 Task: Add Country Life Vitamin B-6 200 Mg to the cart.
Action: Mouse pressed left at (19, 87)
Screenshot: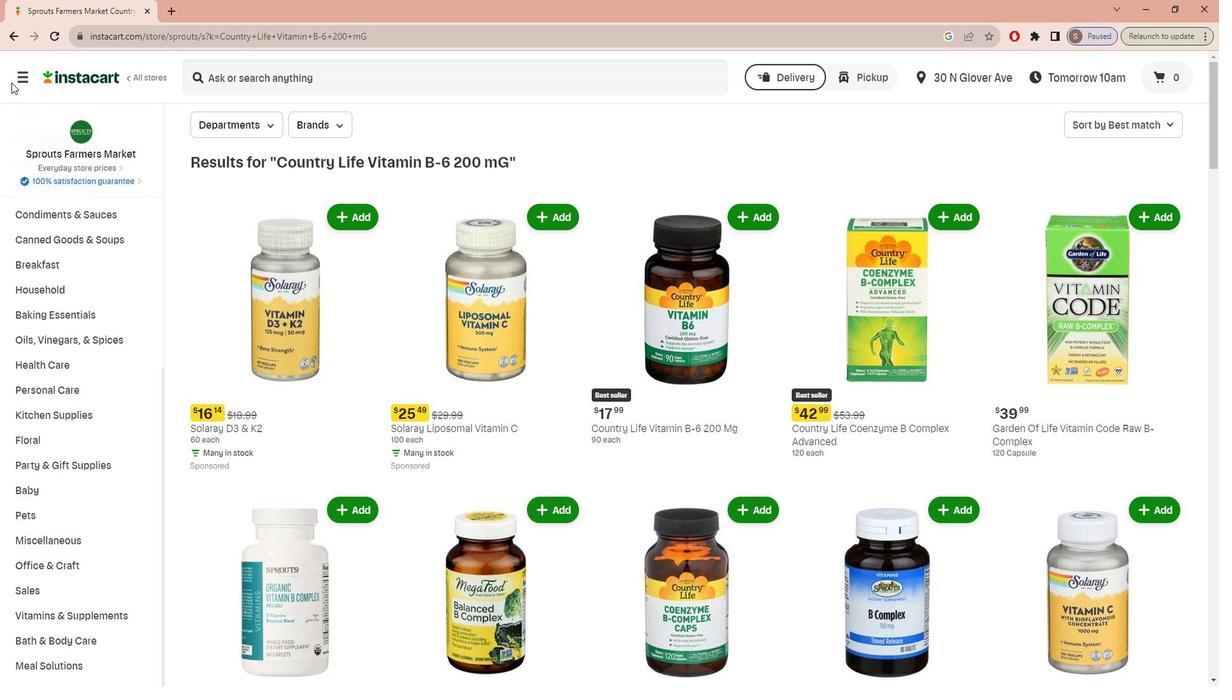 
Action: Mouse moved to (30, 80)
Screenshot: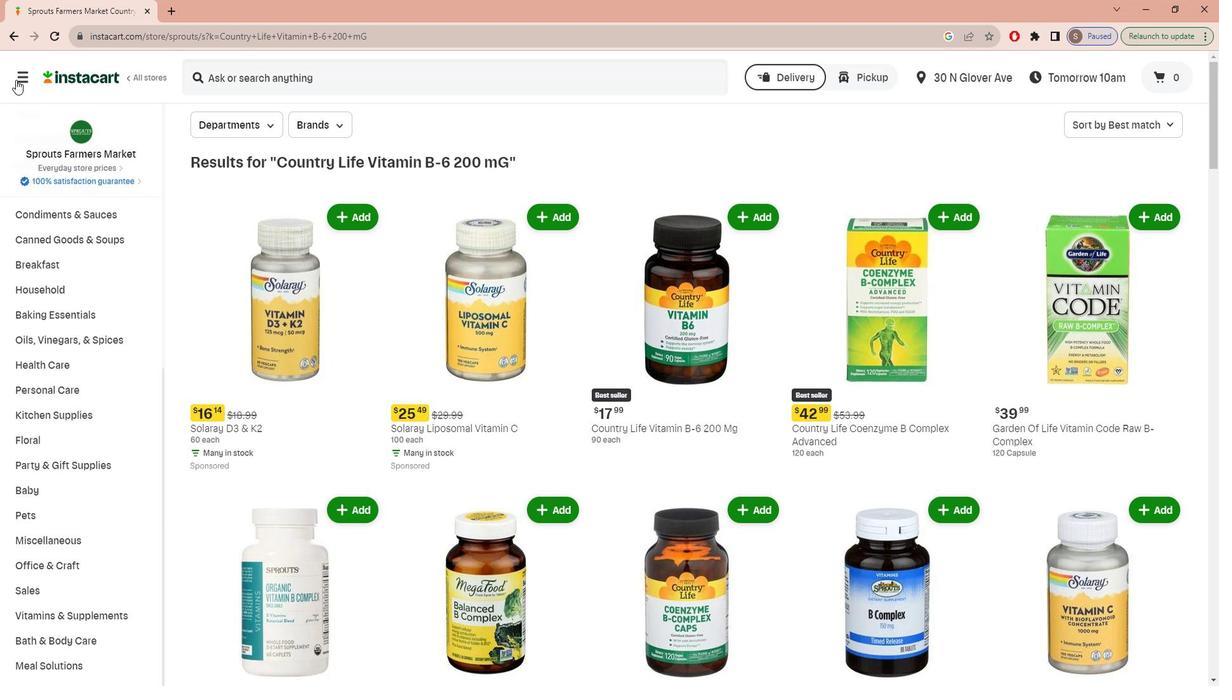 
Action: Mouse pressed left at (30, 80)
Screenshot: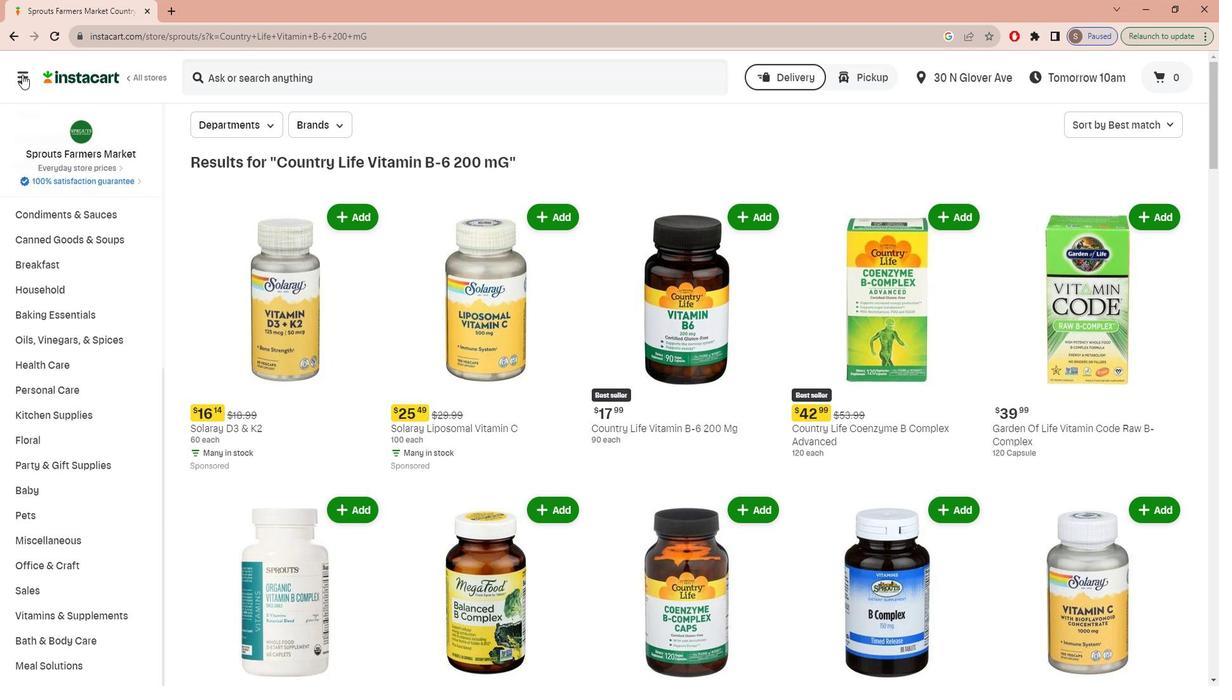
Action: Mouse moved to (29, 174)
Screenshot: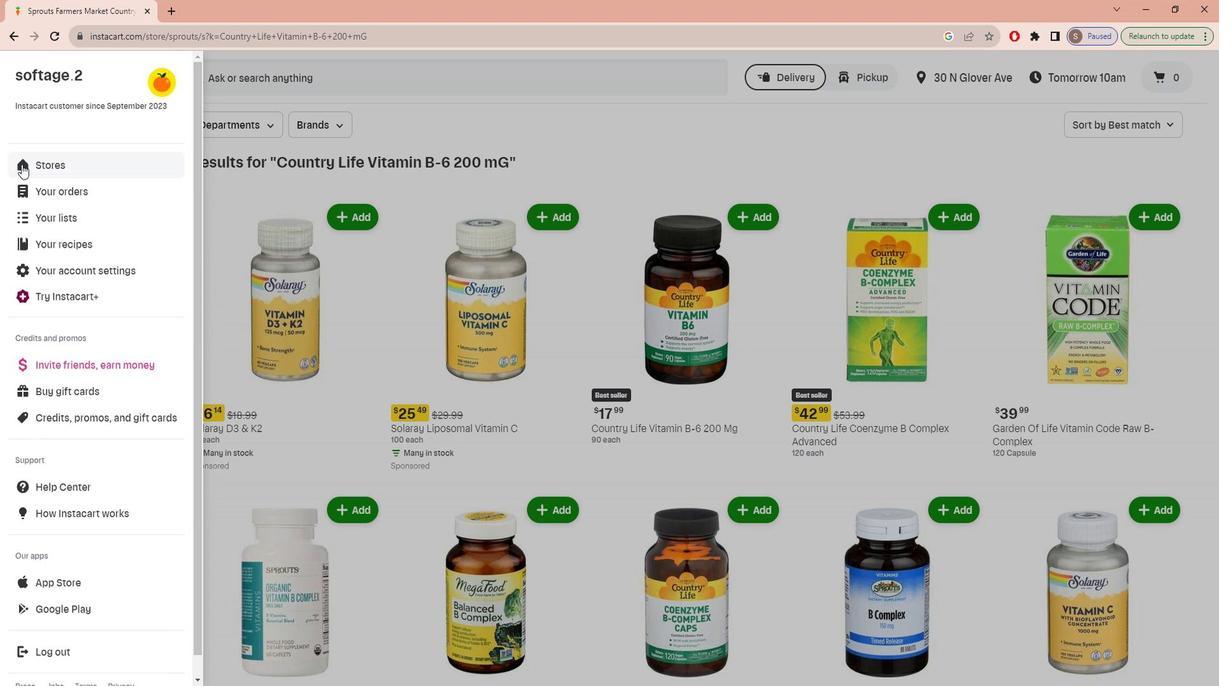 
Action: Mouse pressed left at (29, 174)
Screenshot: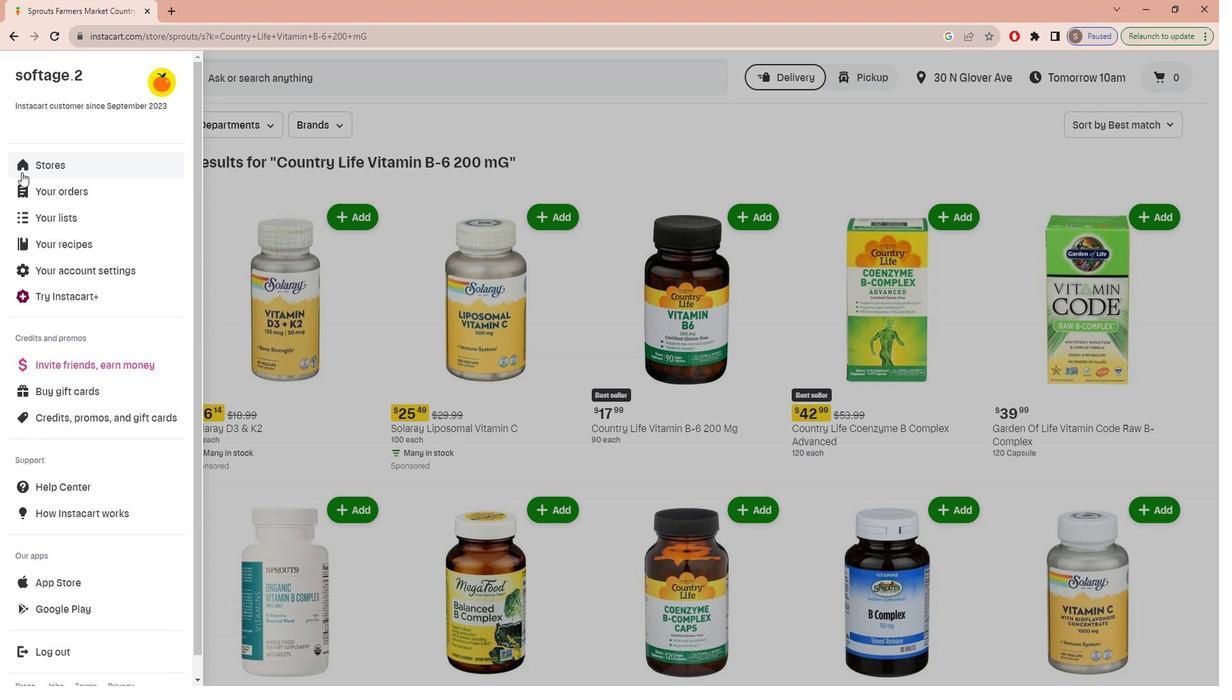 
Action: Mouse moved to (292, 132)
Screenshot: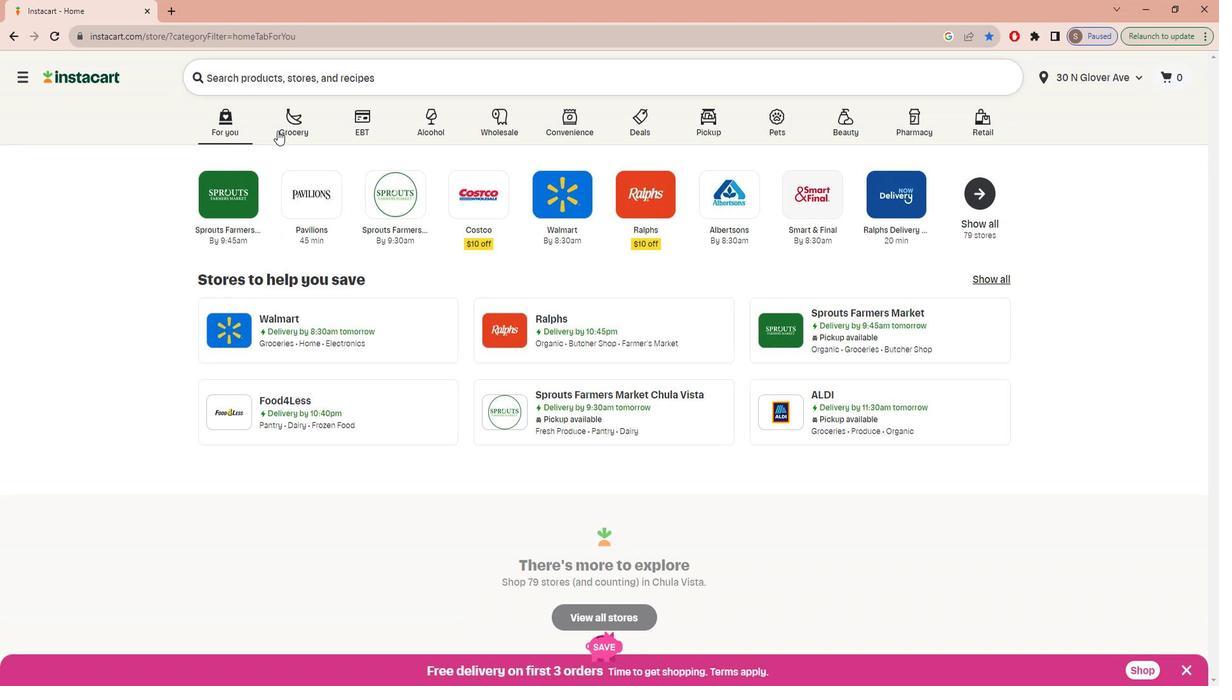 
Action: Mouse pressed left at (292, 132)
Screenshot: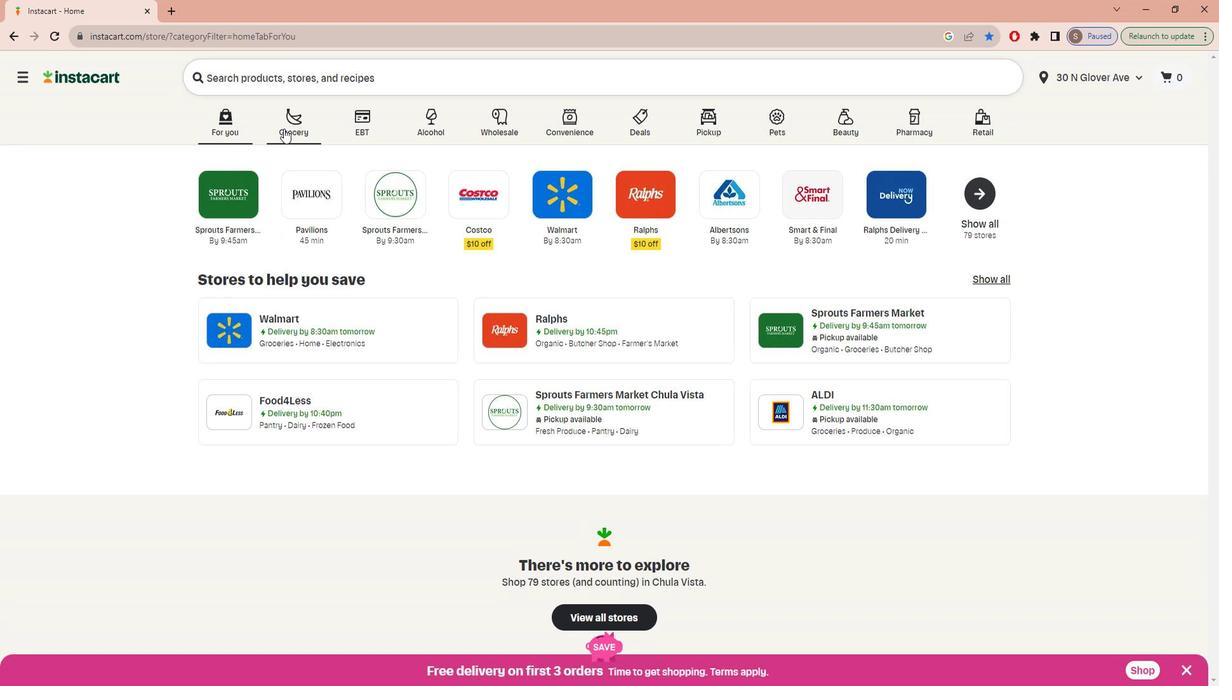 
Action: Mouse moved to (239, 379)
Screenshot: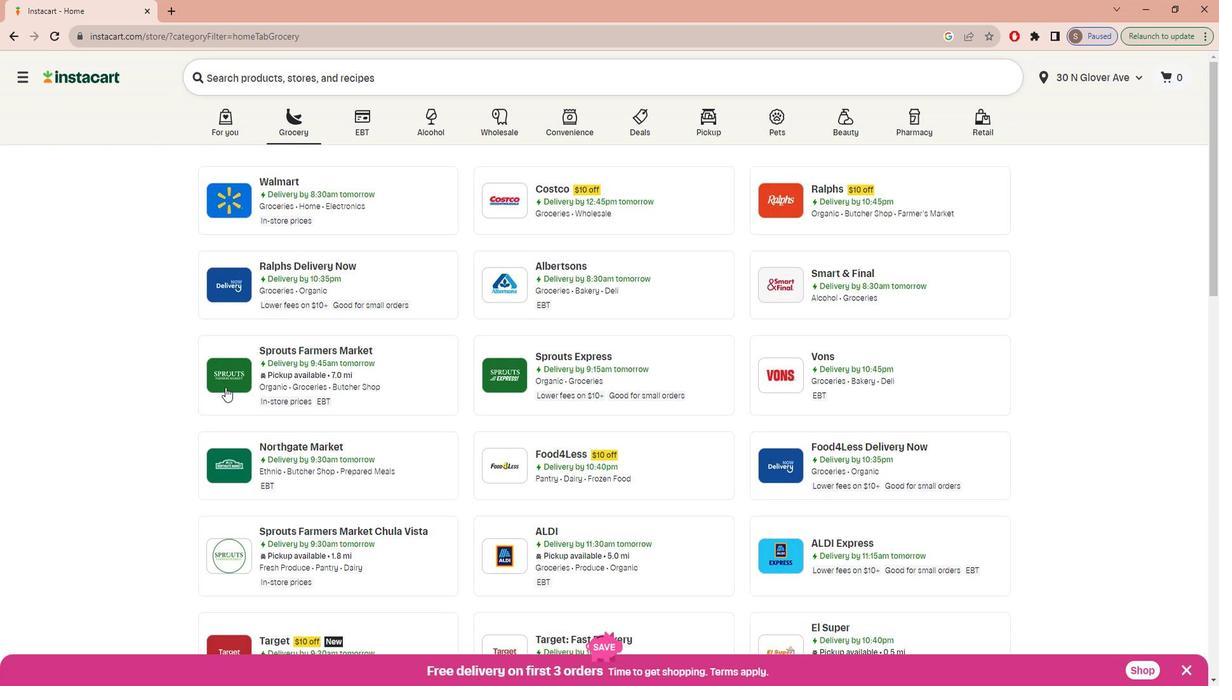 
Action: Mouse pressed left at (239, 379)
Screenshot: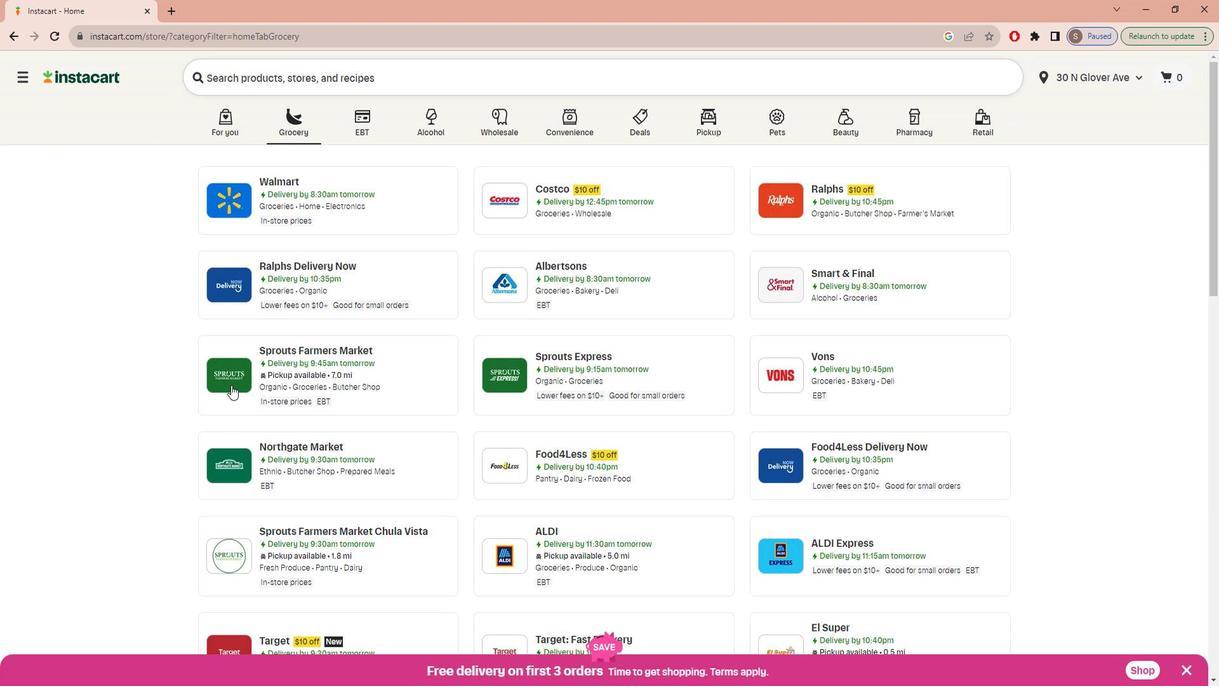
Action: Mouse moved to (108, 490)
Screenshot: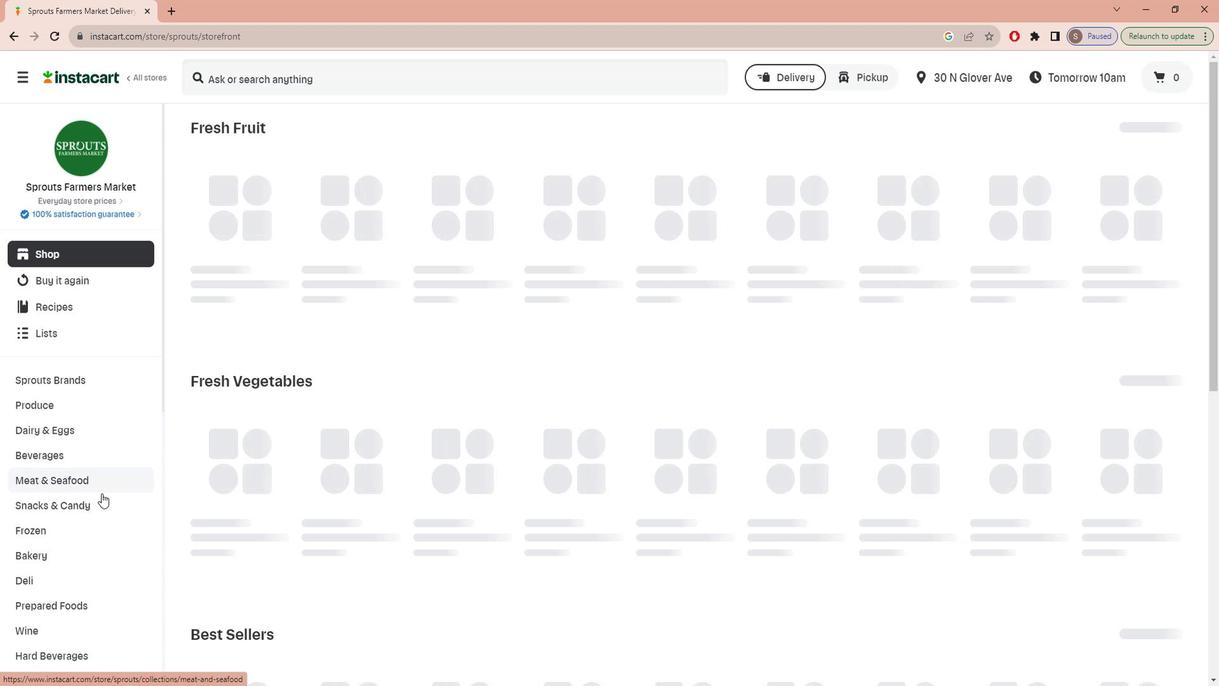 
Action: Mouse scrolled (108, 489) with delta (0, 0)
Screenshot: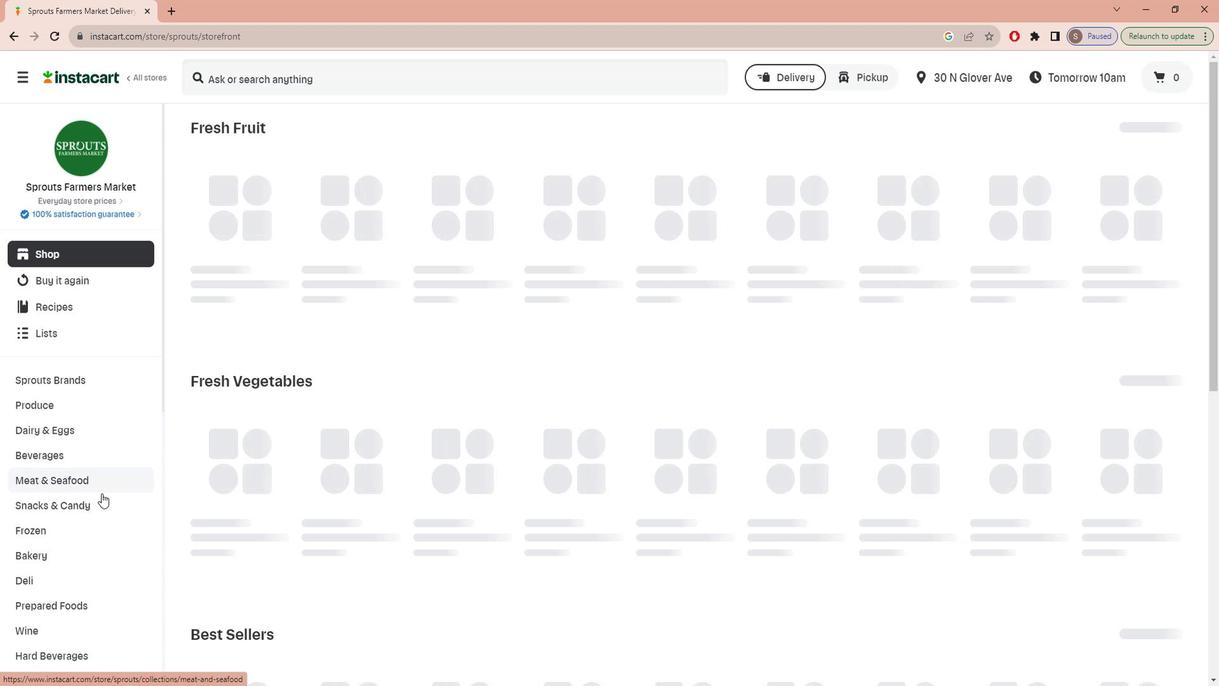 
Action: Mouse moved to (104, 496)
Screenshot: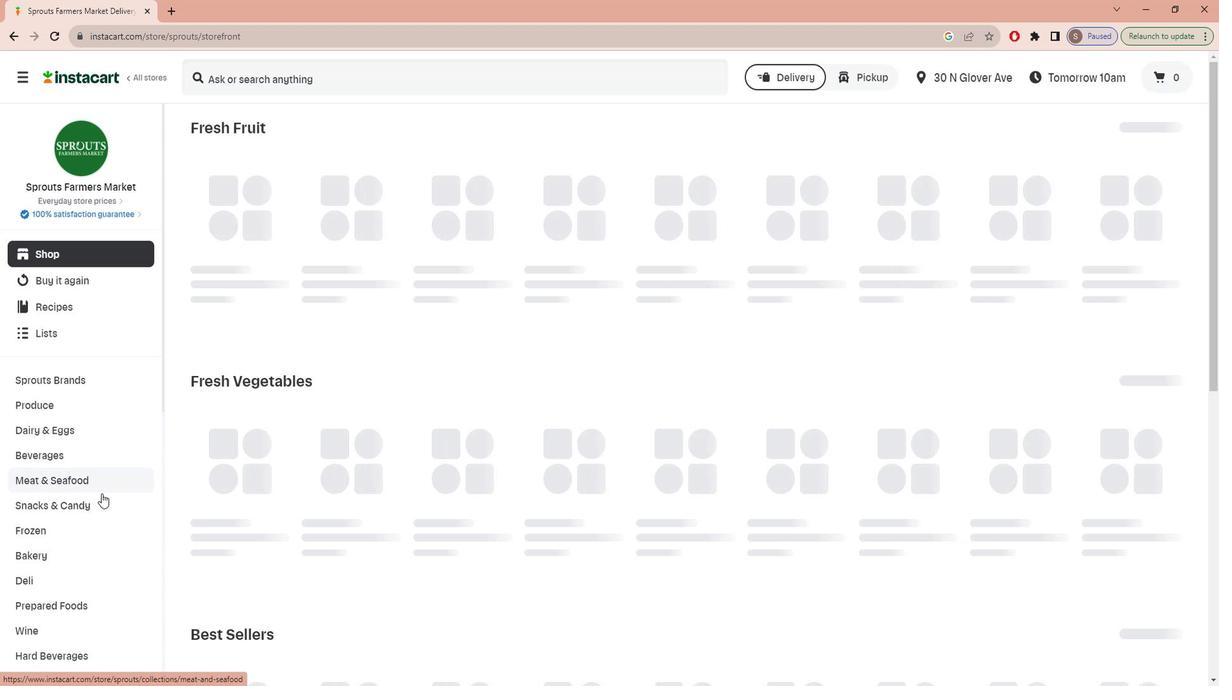 
Action: Mouse scrolled (104, 496) with delta (0, 0)
Screenshot: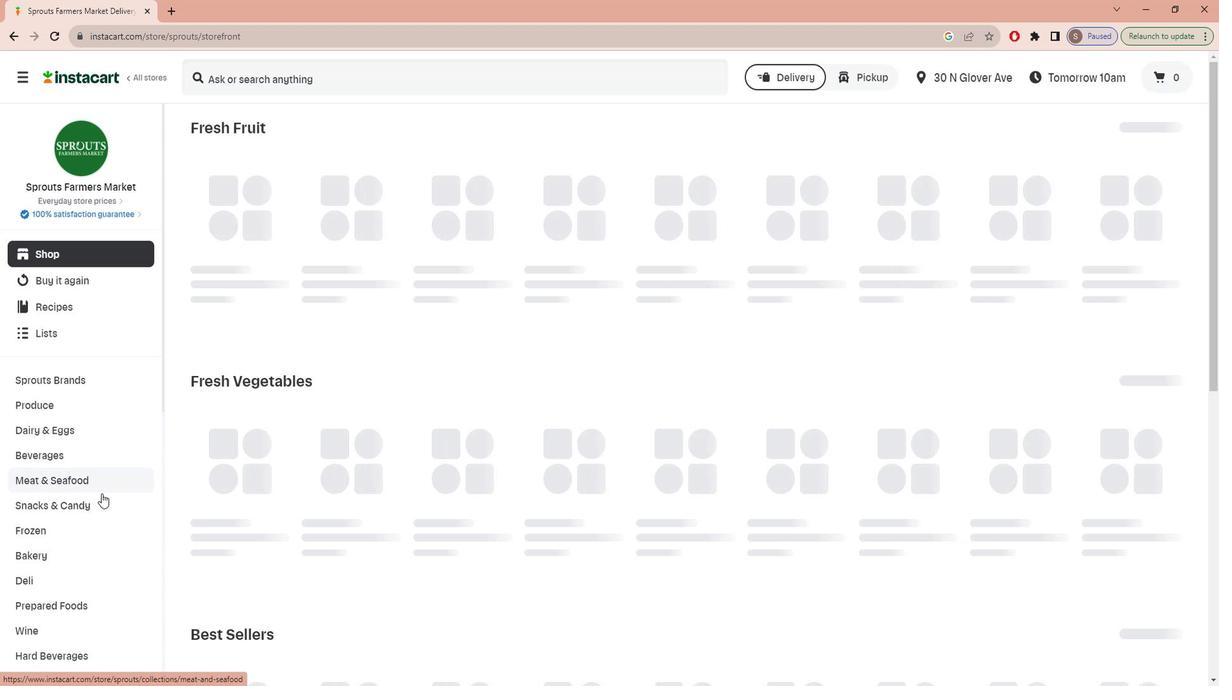 
Action: Mouse moved to (104, 496)
Screenshot: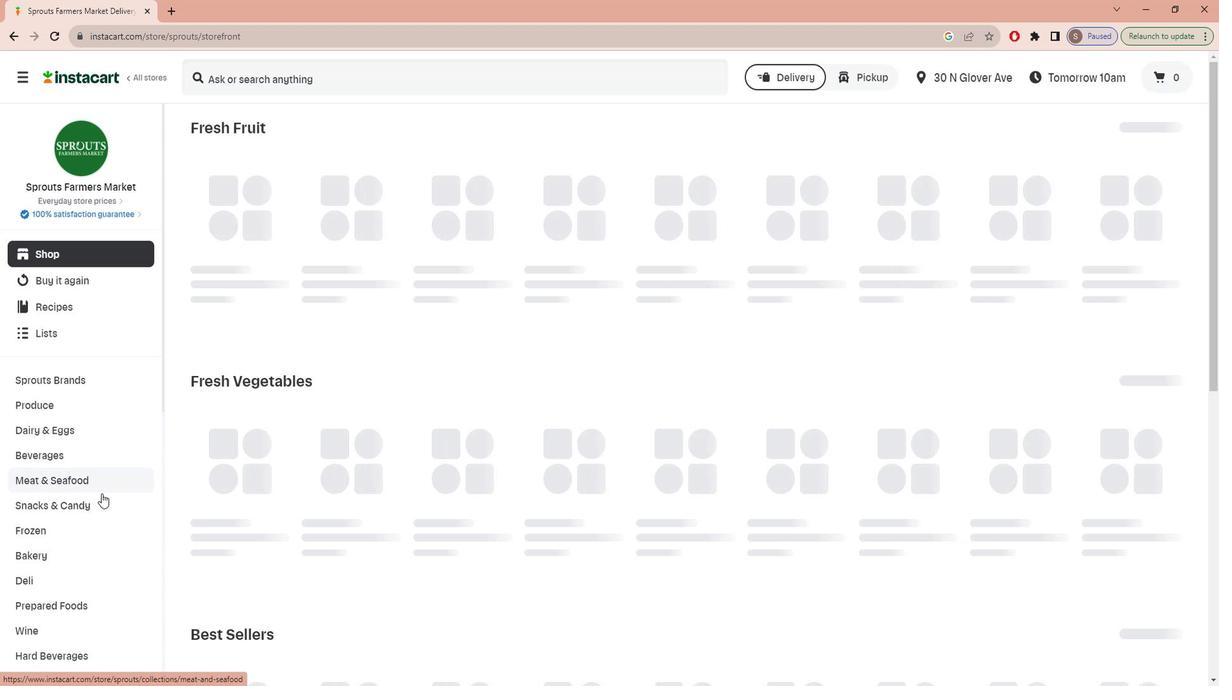 
Action: Mouse scrolled (104, 496) with delta (0, 0)
Screenshot: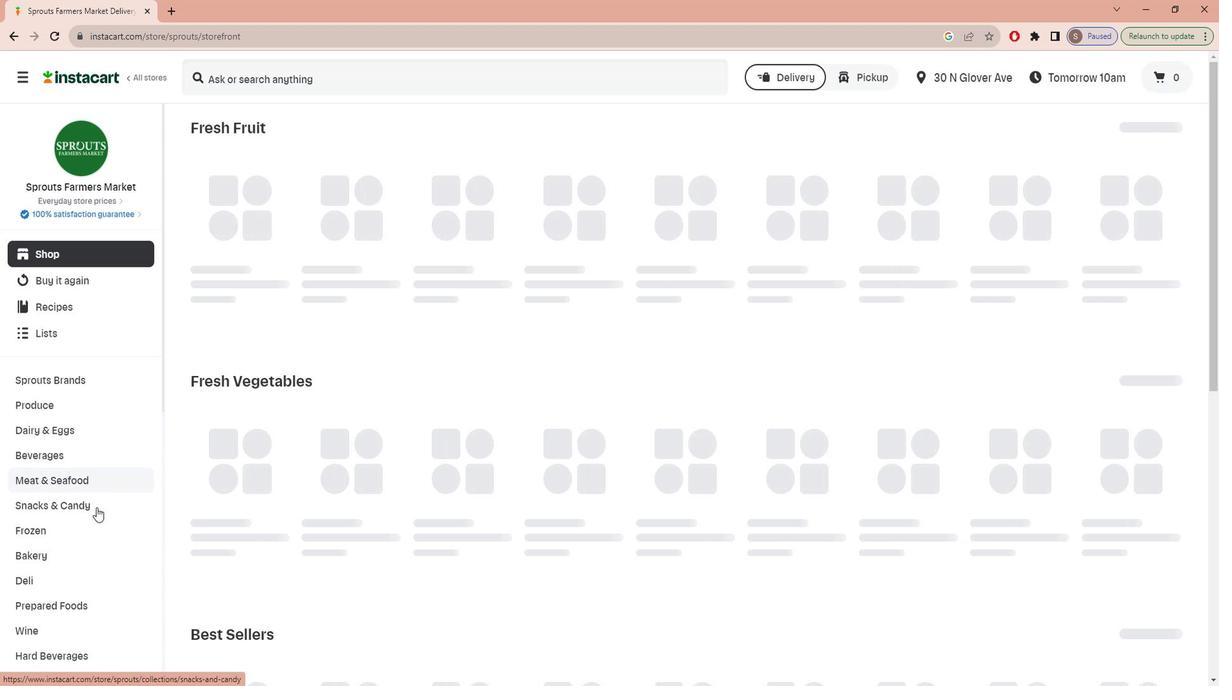 
Action: Mouse scrolled (104, 496) with delta (0, 0)
Screenshot: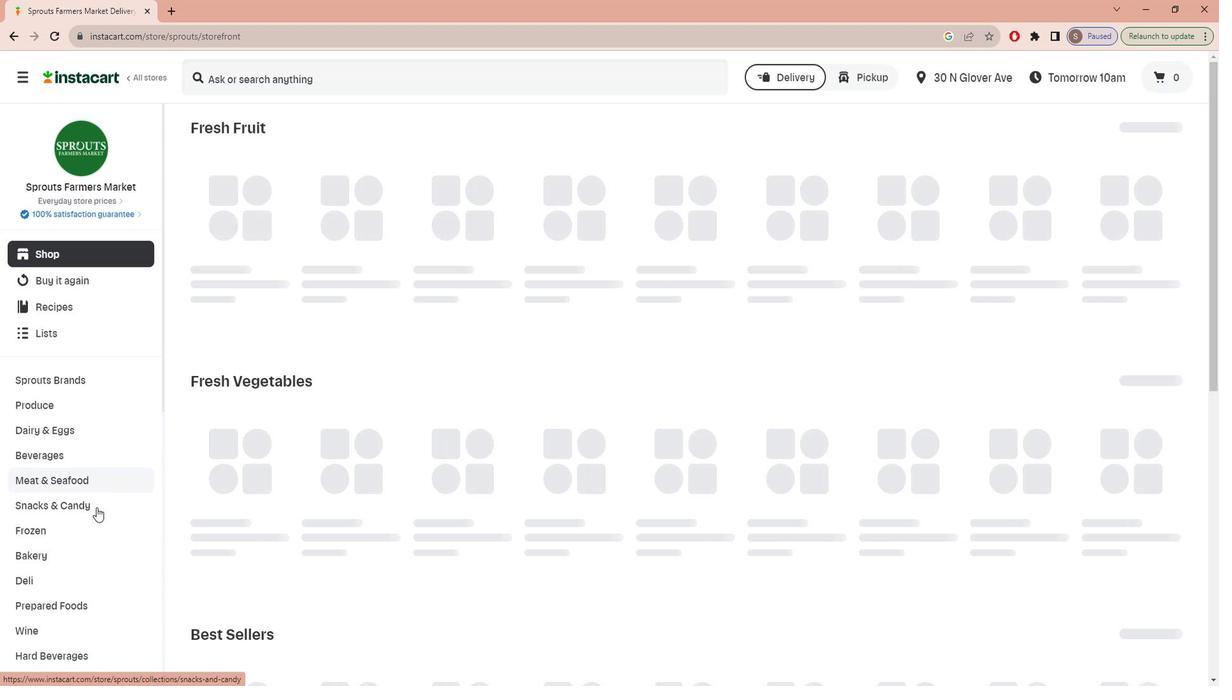 
Action: Mouse scrolled (104, 496) with delta (0, 0)
Screenshot: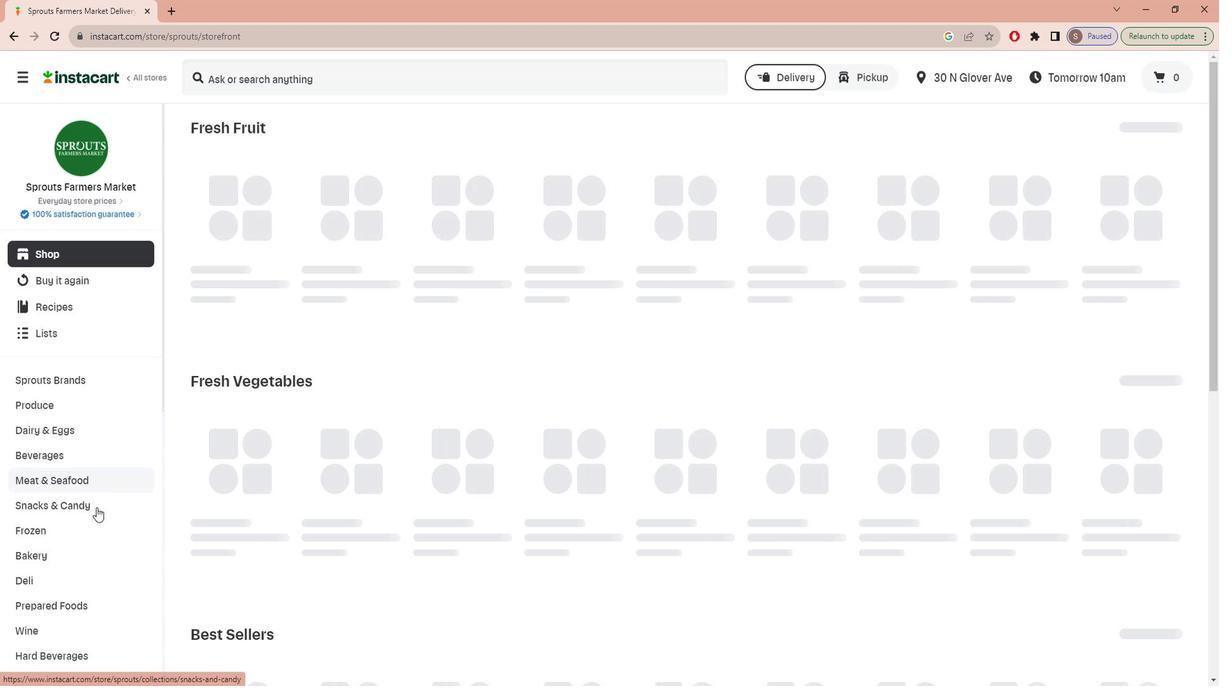
Action: Mouse moved to (104, 497)
Screenshot: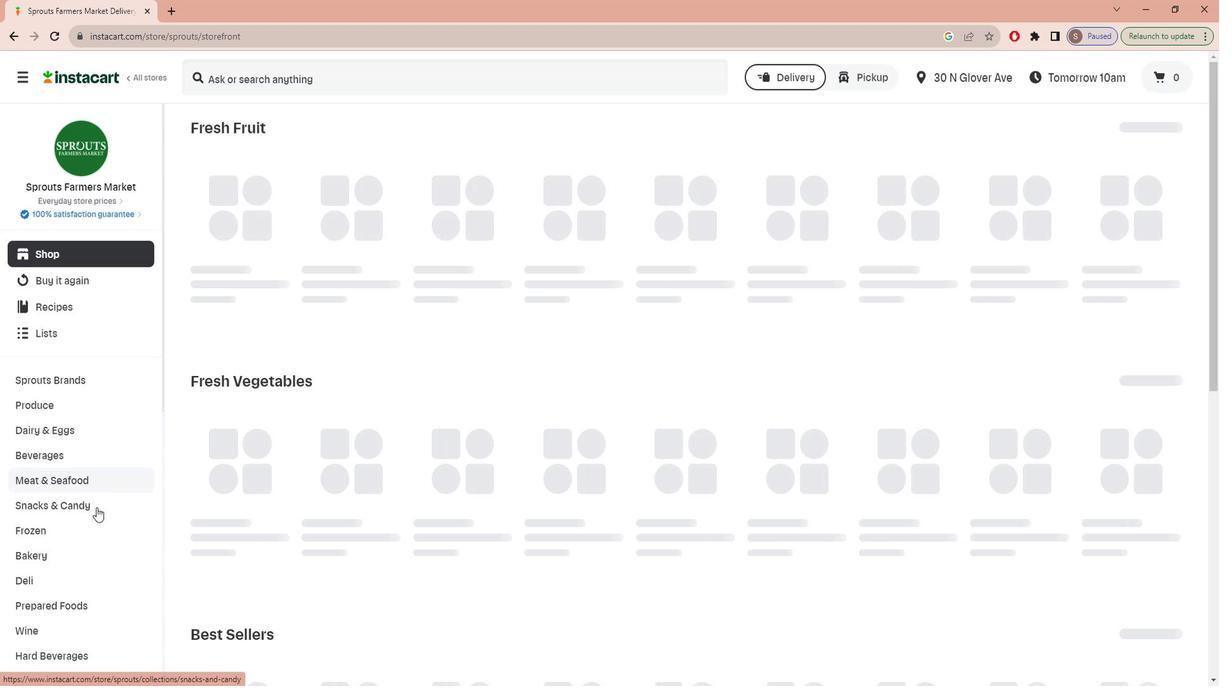 
Action: Mouse scrolled (104, 496) with delta (0, 0)
Screenshot: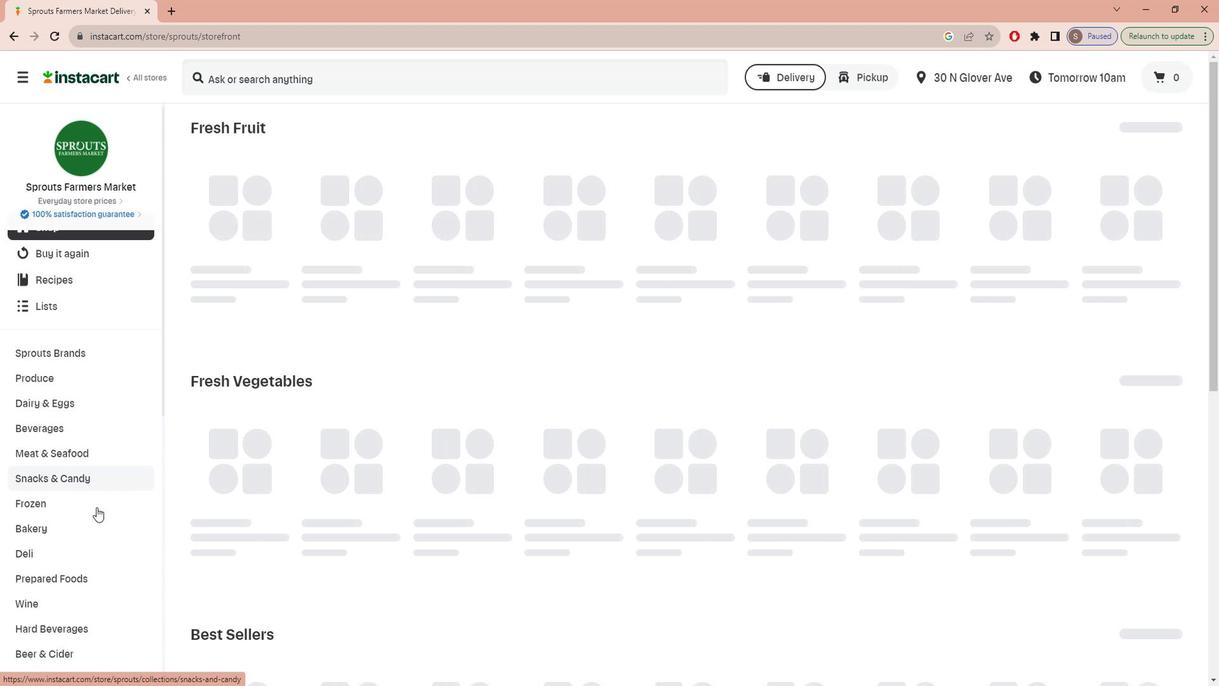 
Action: Mouse scrolled (104, 496) with delta (0, 0)
Screenshot: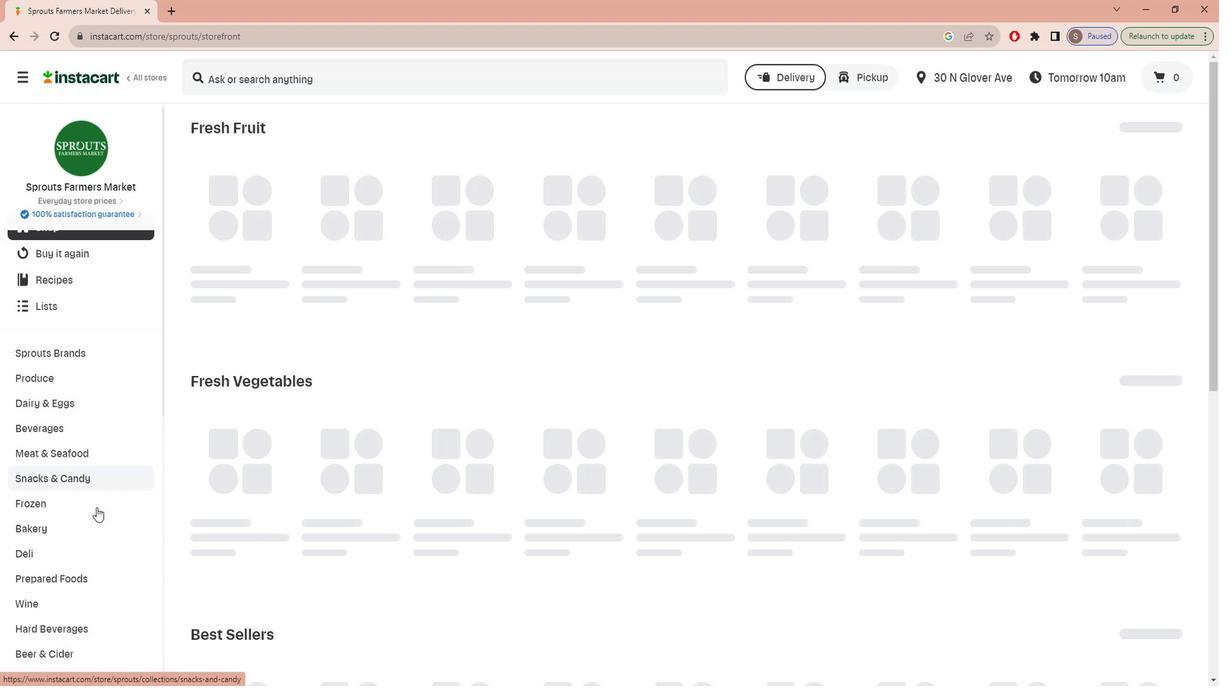 
Action: Mouse scrolled (104, 496) with delta (0, 0)
Screenshot: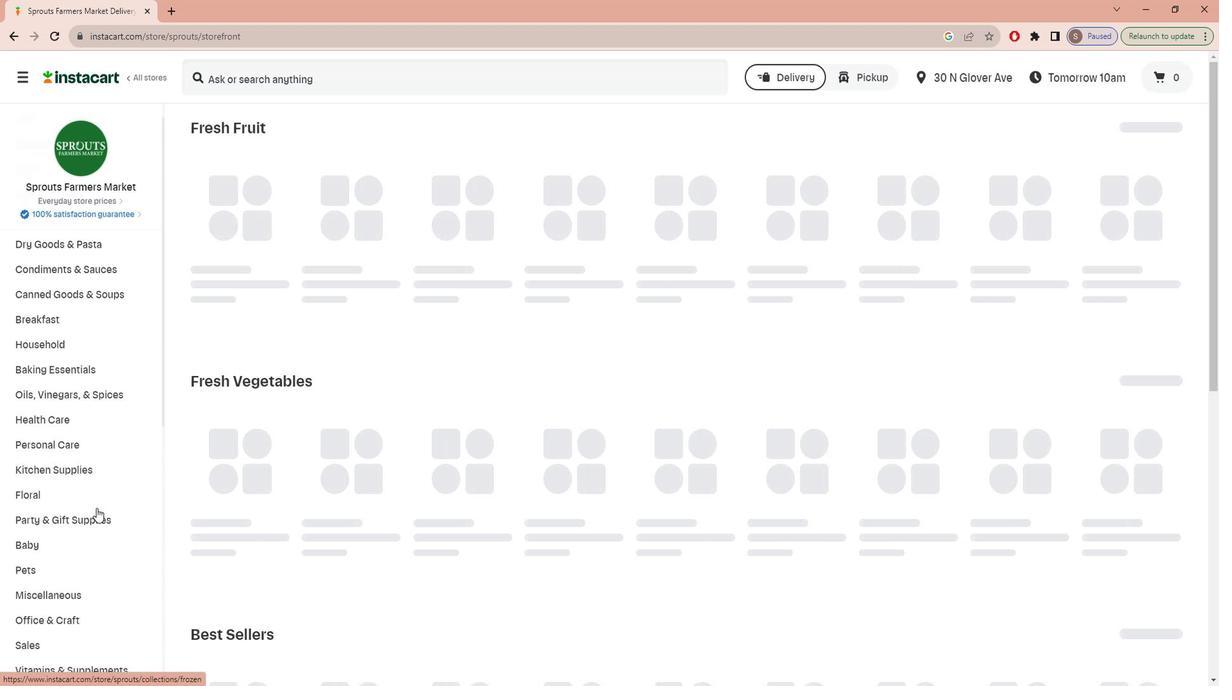 
Action: Mouse moved to (104, 497)
Screenshot: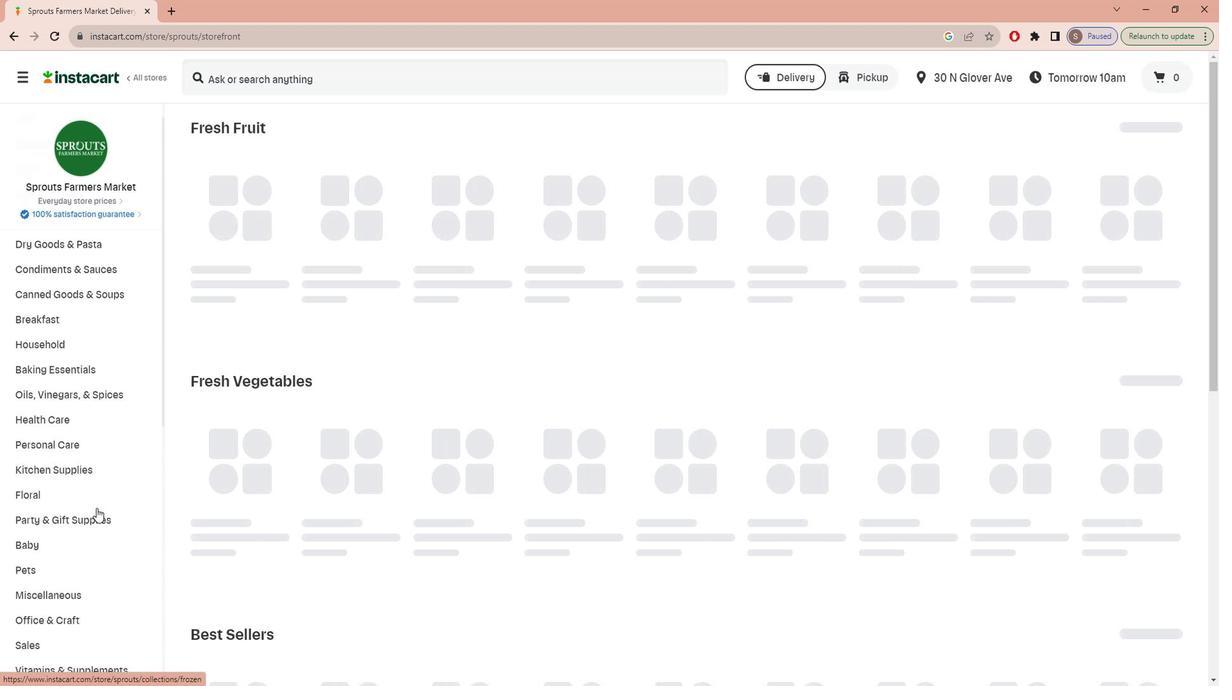 
Action: Mouse scrolled (104, 496) with delta (0, 0)
Screenshot: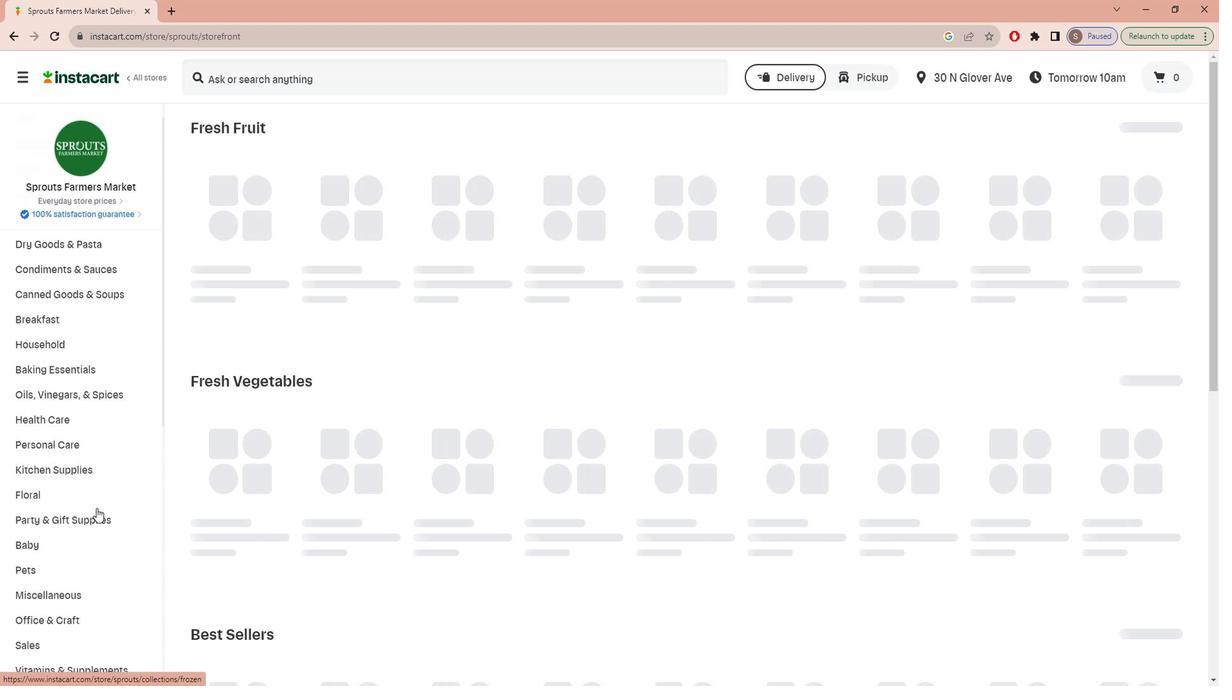 
Action: Mouse scrolled (104, 496) with delta (0, 0)
Screenshot: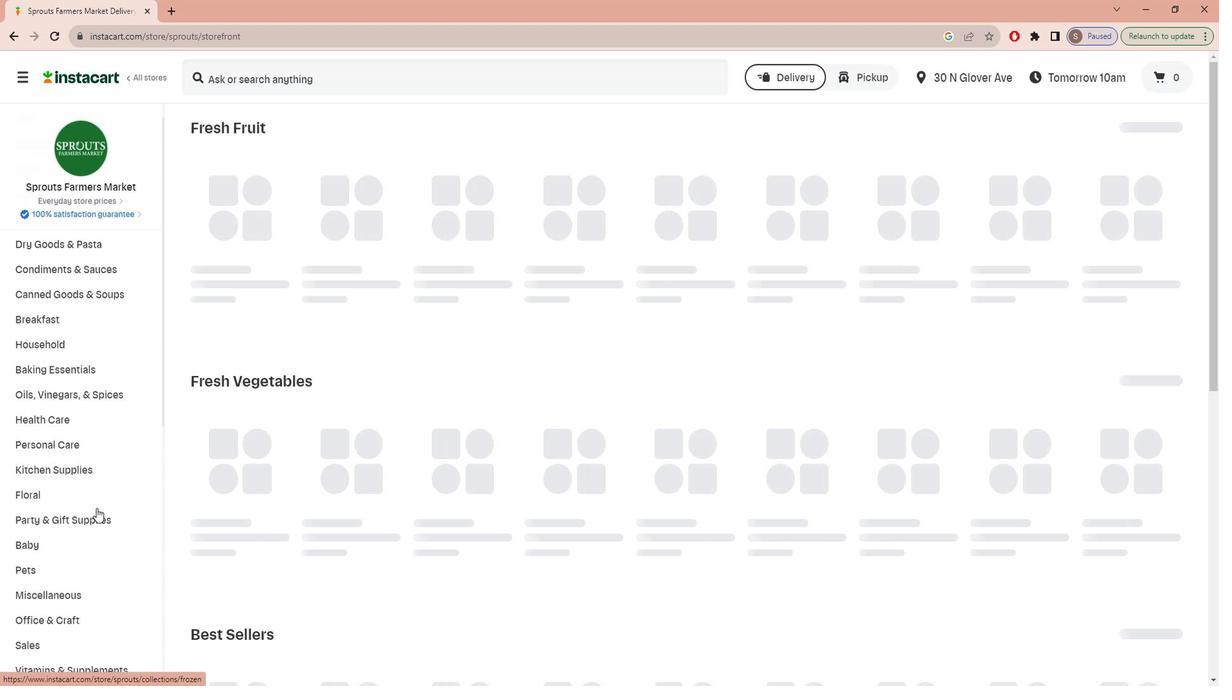 
Action: Mouse scrolled (104, 496) with delta (0, 0)
Screenshot: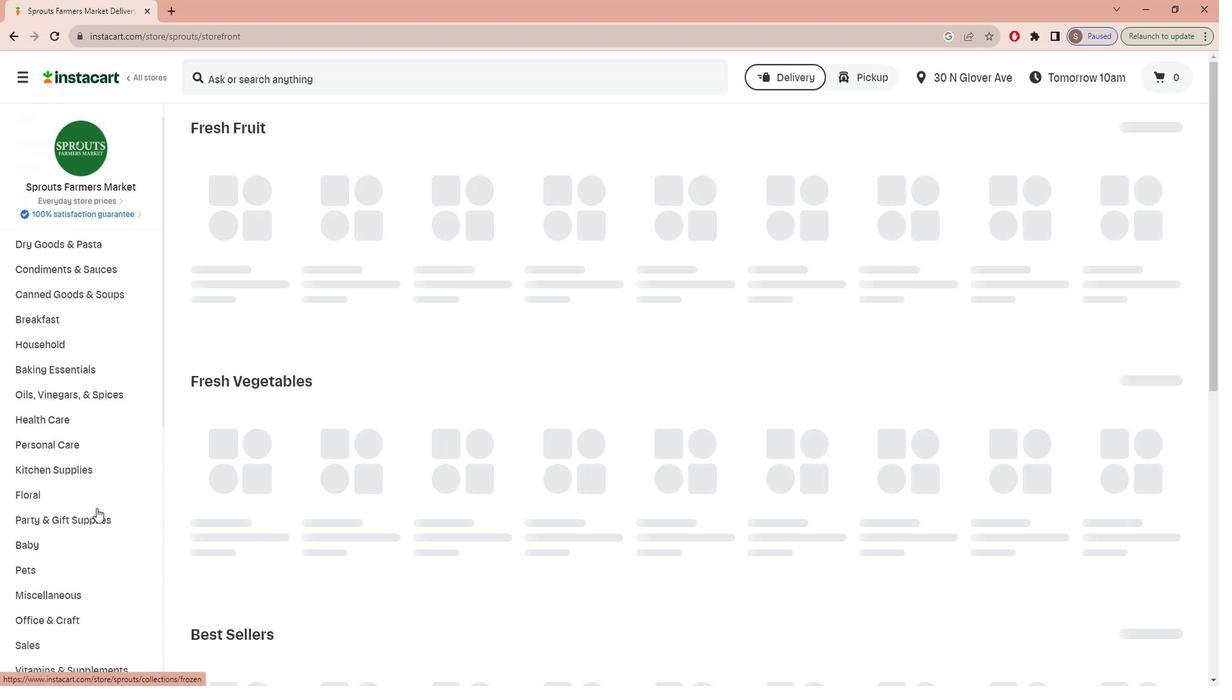 
Action: Mouse scrolled (104, 496) with delta (0, 0)
Screenshot: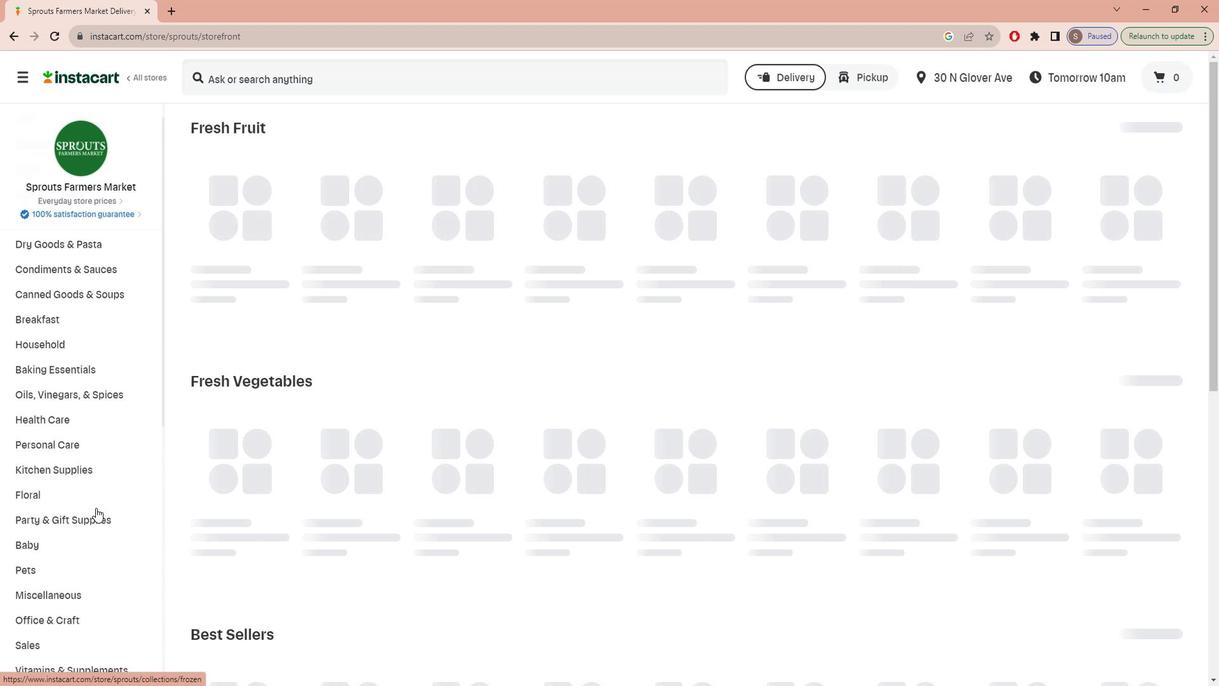 
Action: Mouse moved to (74, 601)
Screenshot: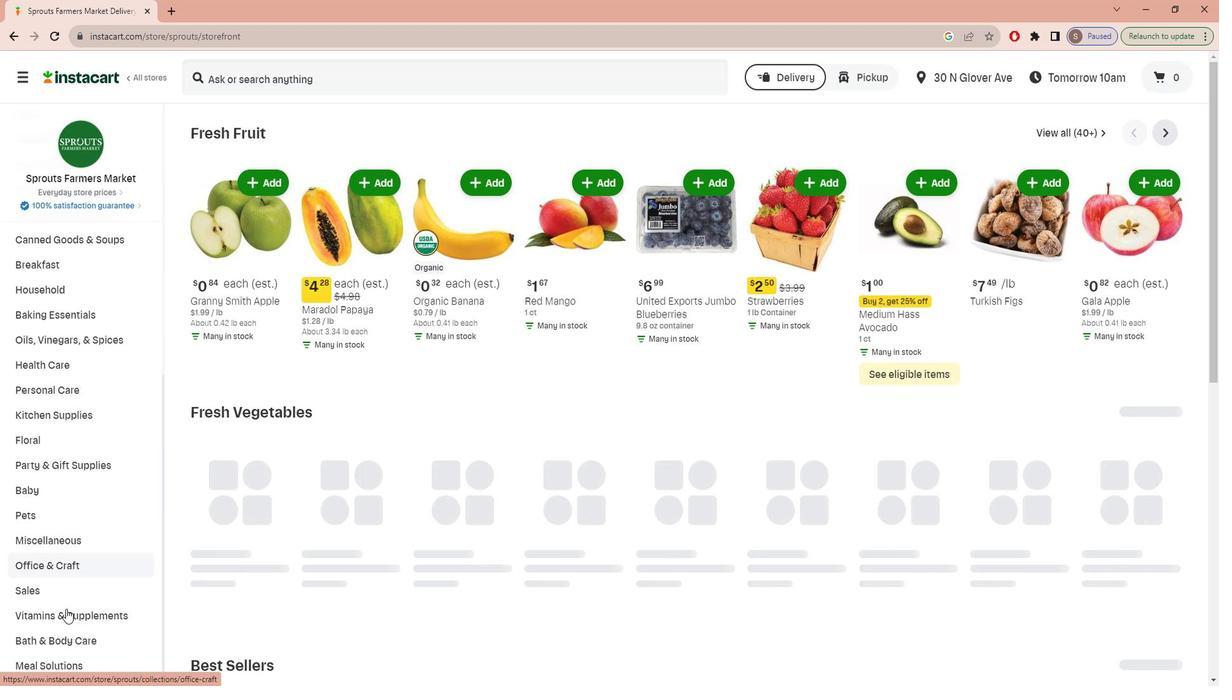 
Action: Mouse pressed left at (74, 601)
Screenshot: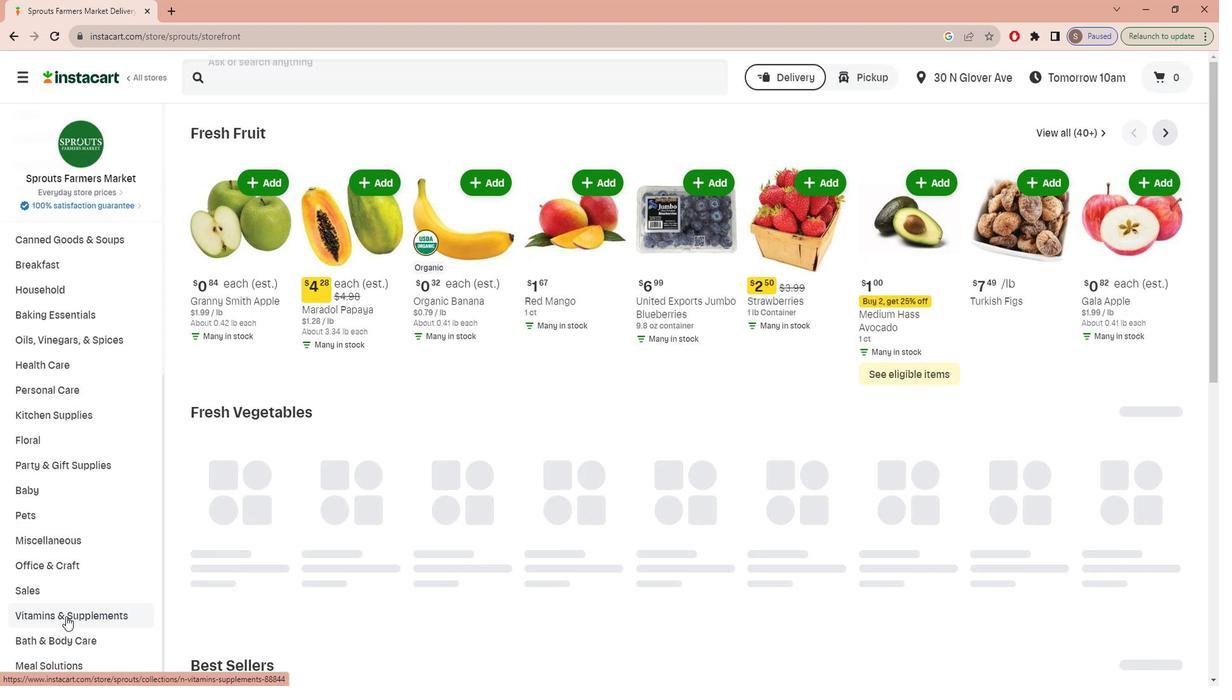 
Action: Mouse moved to (1189, 160)
Screenshot: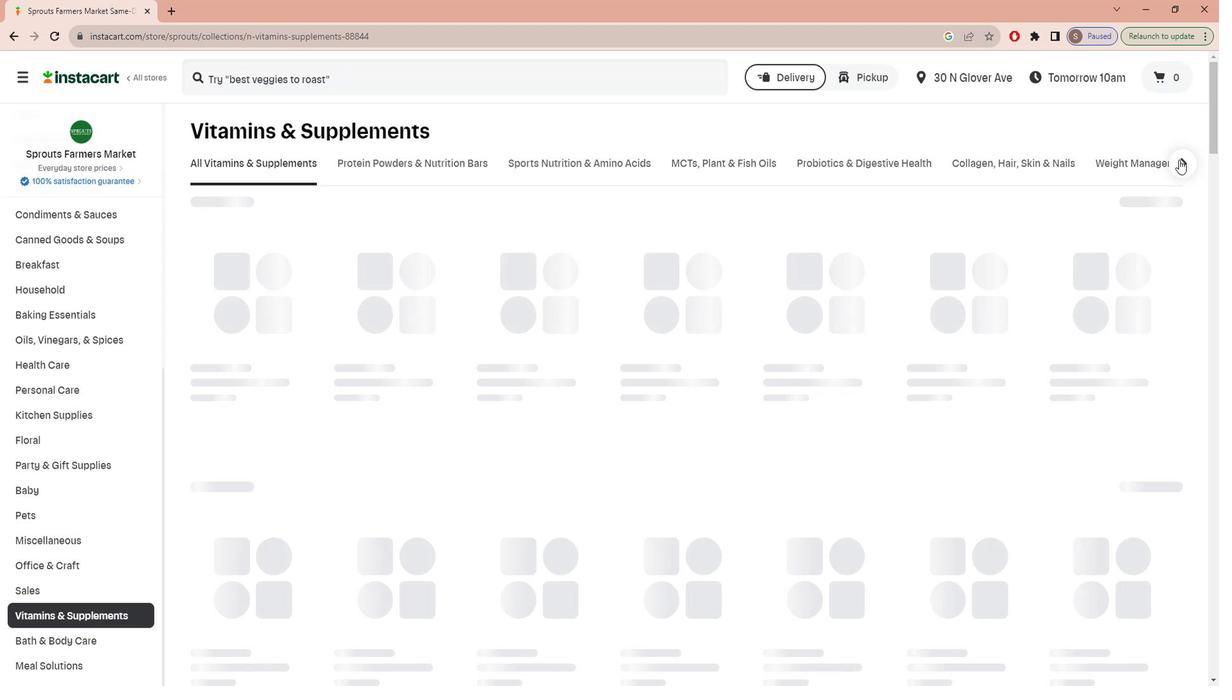 
Action: Mouse pressed left at (1189, 160)
Screenshot: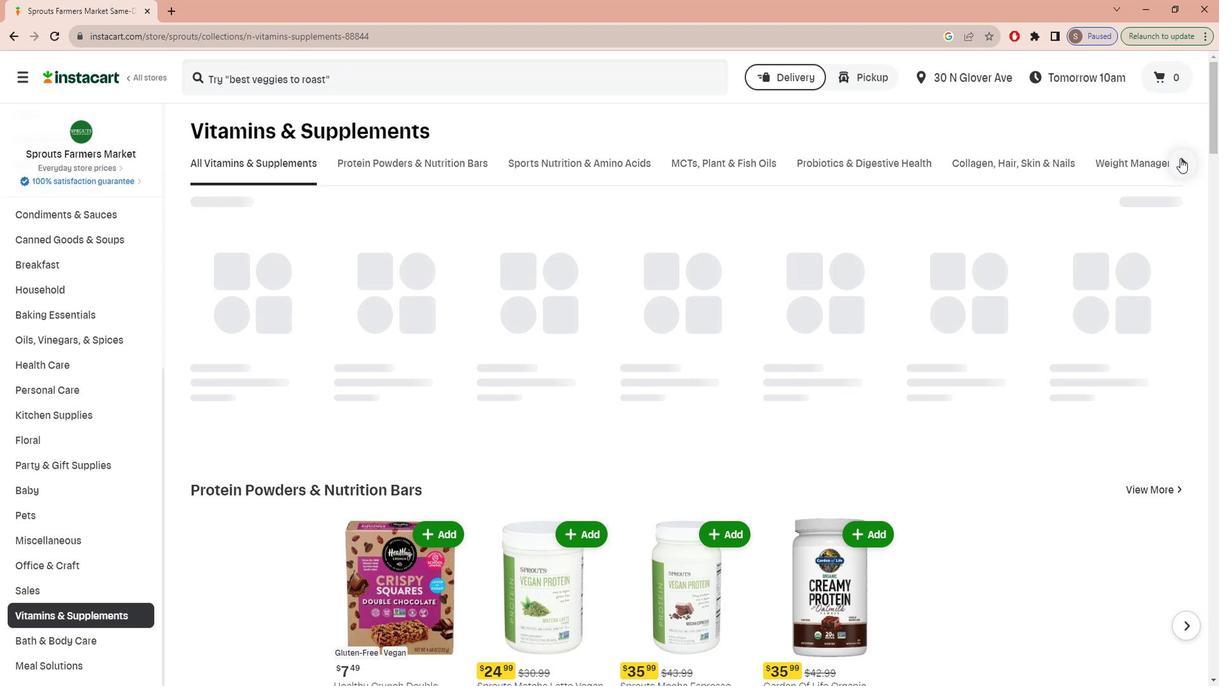 
Action: Mouse moved to (867, 163)
Screenshot: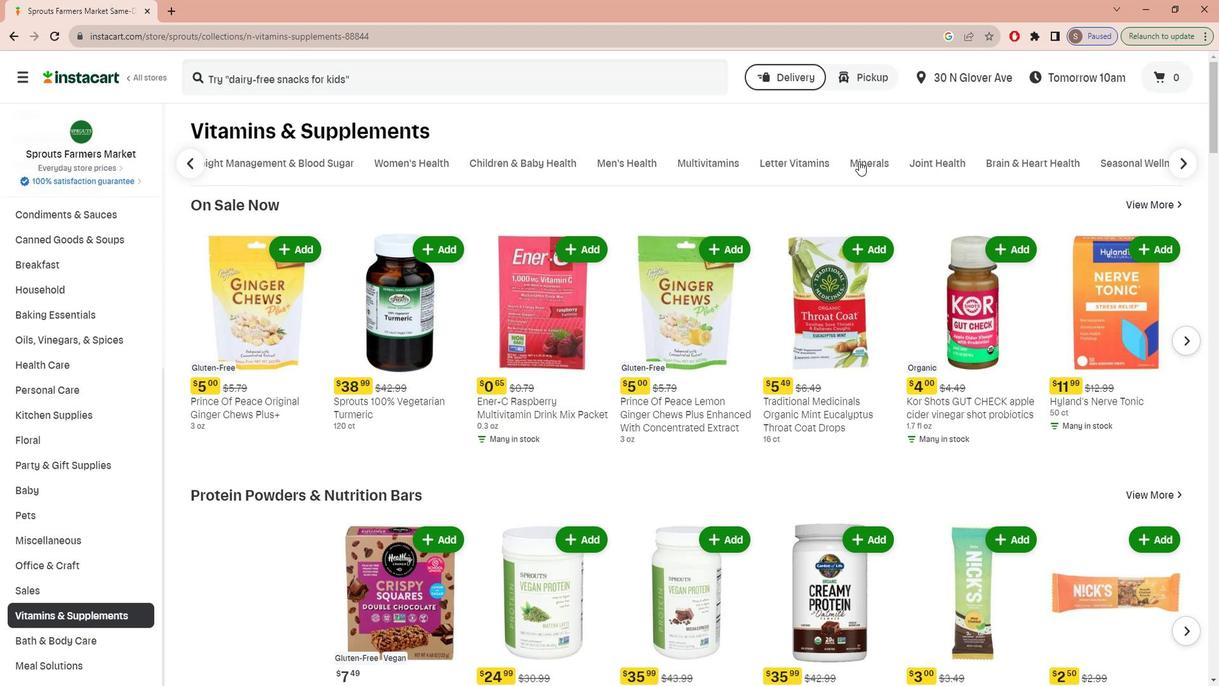 
Action: Mouse pressed left at (867, 163)
Screenshot: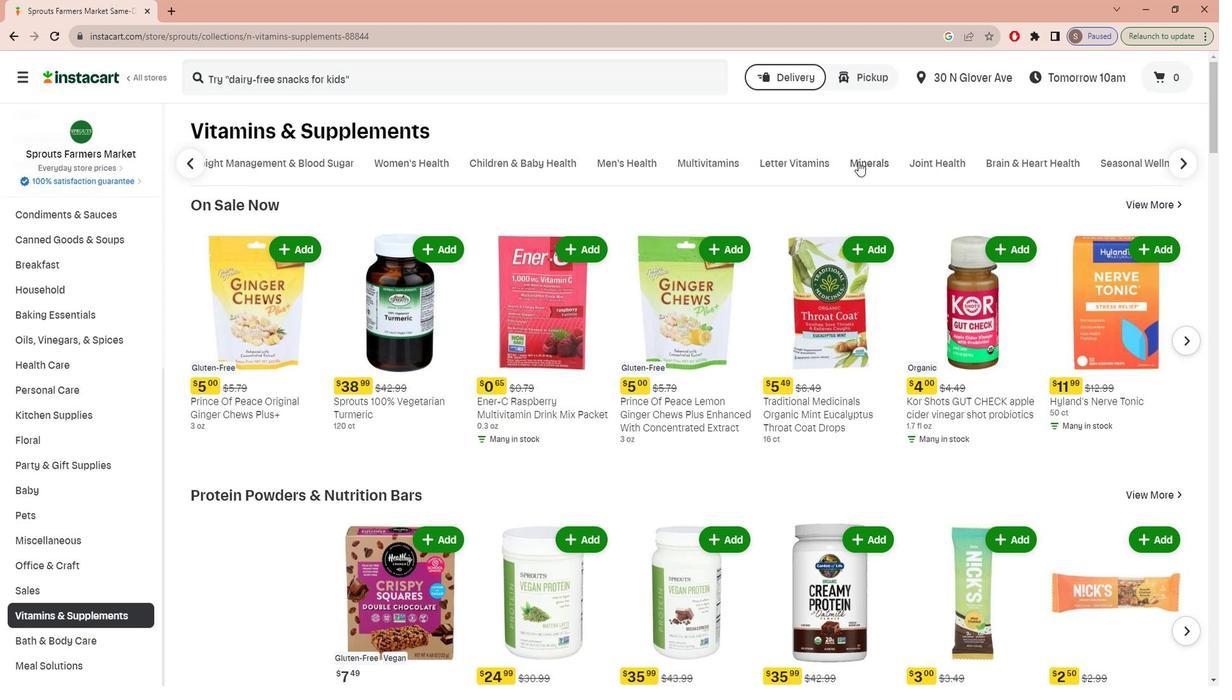 
Action: Mouse moved to (500, 82)
Screenshot: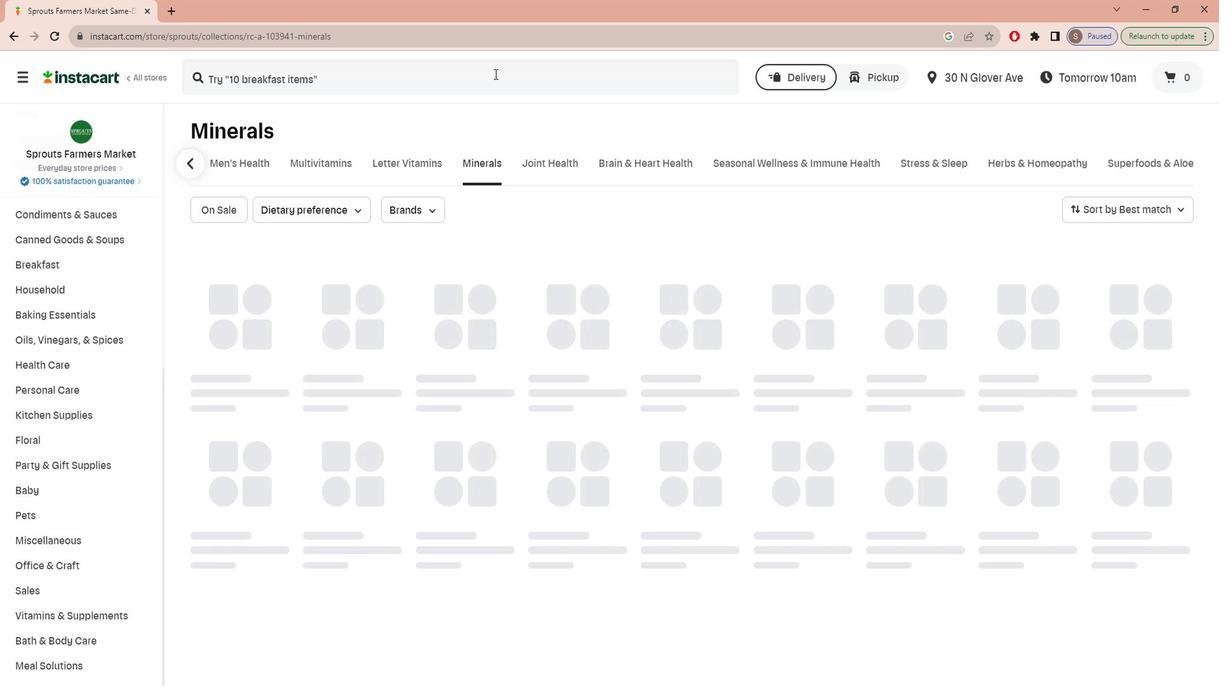 
Action: Mouse pressed left at (500, 82)
Screenshot: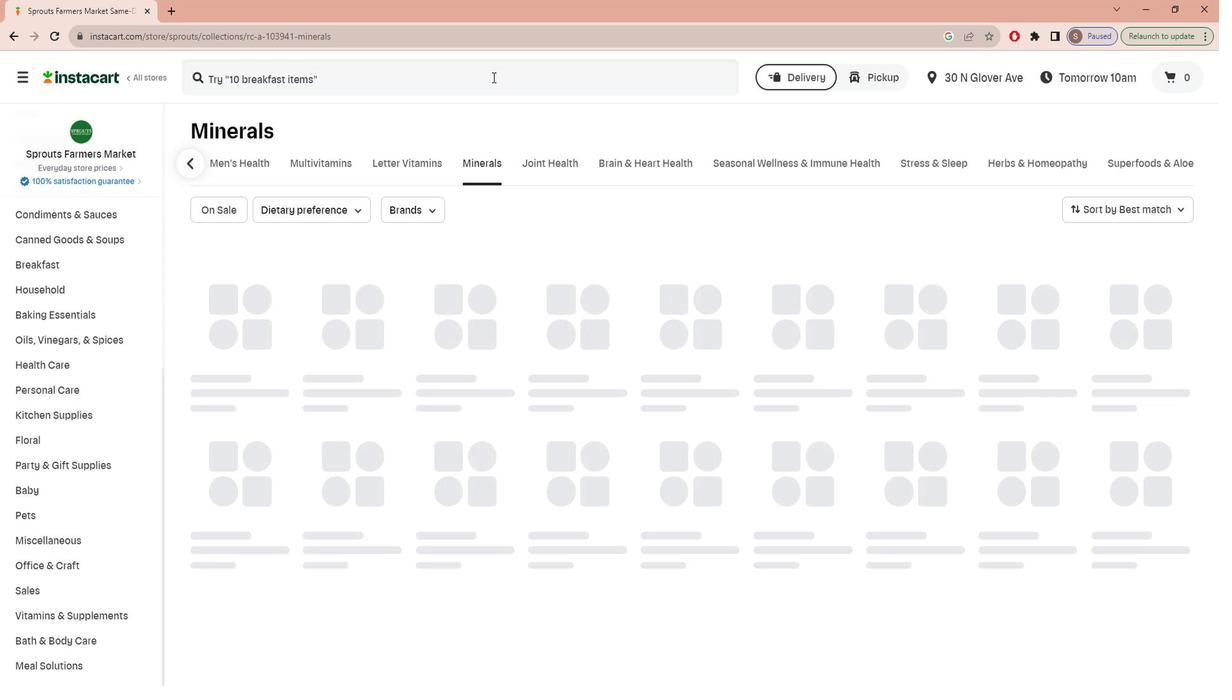 
Action: Key pressed c<Key.caps_lock>OUNTRY<Key.space><Key.caps_lock>l<Key.caps_lock>IFE<Key.space><Key.caps_lock>v<Key.caps_lock>ITAMIN<Key.space><Key.caps_lock>b-6<Key.space>200<Key.space>m<Key.caps_lock>G<Key.enter>
Screenshot: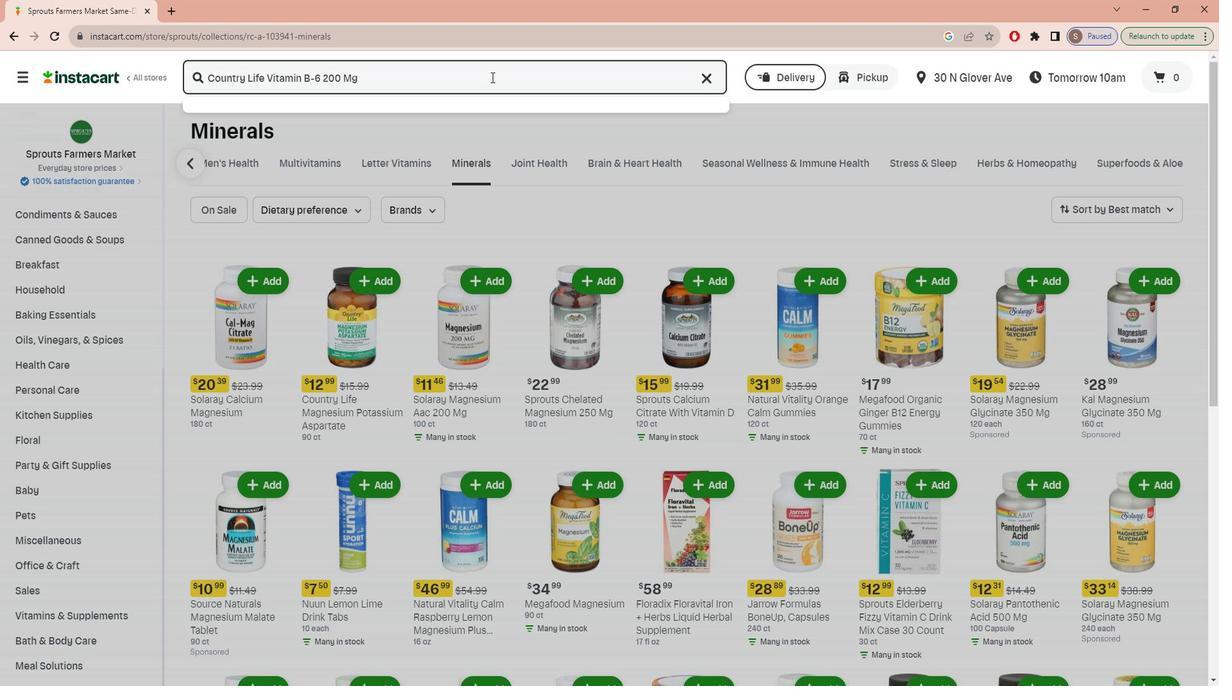 
Action: Mouse moved to (778, 215)
Screenshot: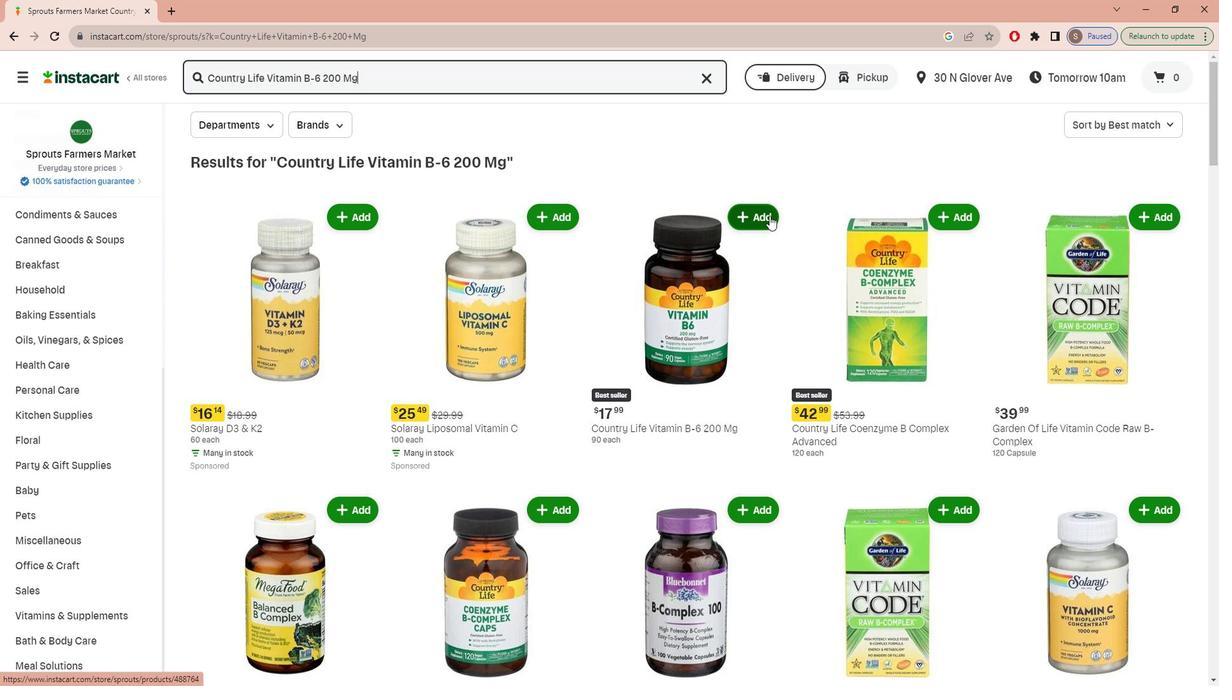 
Action: Mouse pressed left at (778, 215)
Screenshot: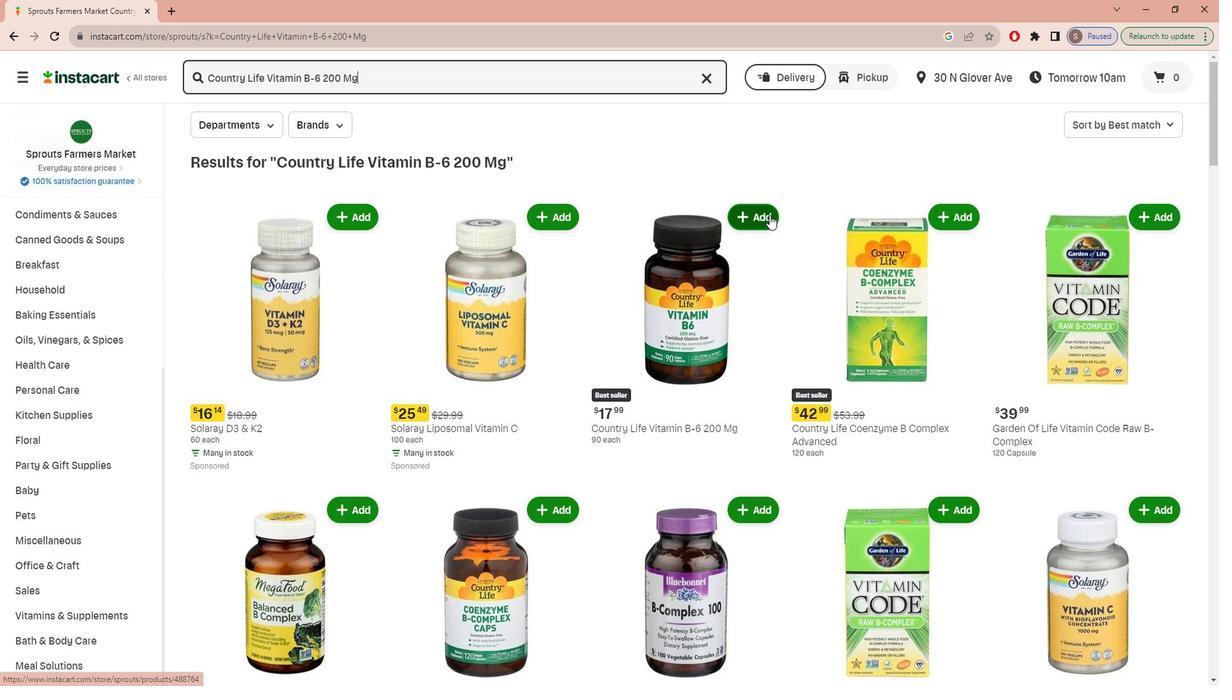 
Action: Mouse moved to (778, 334)
Screenshot: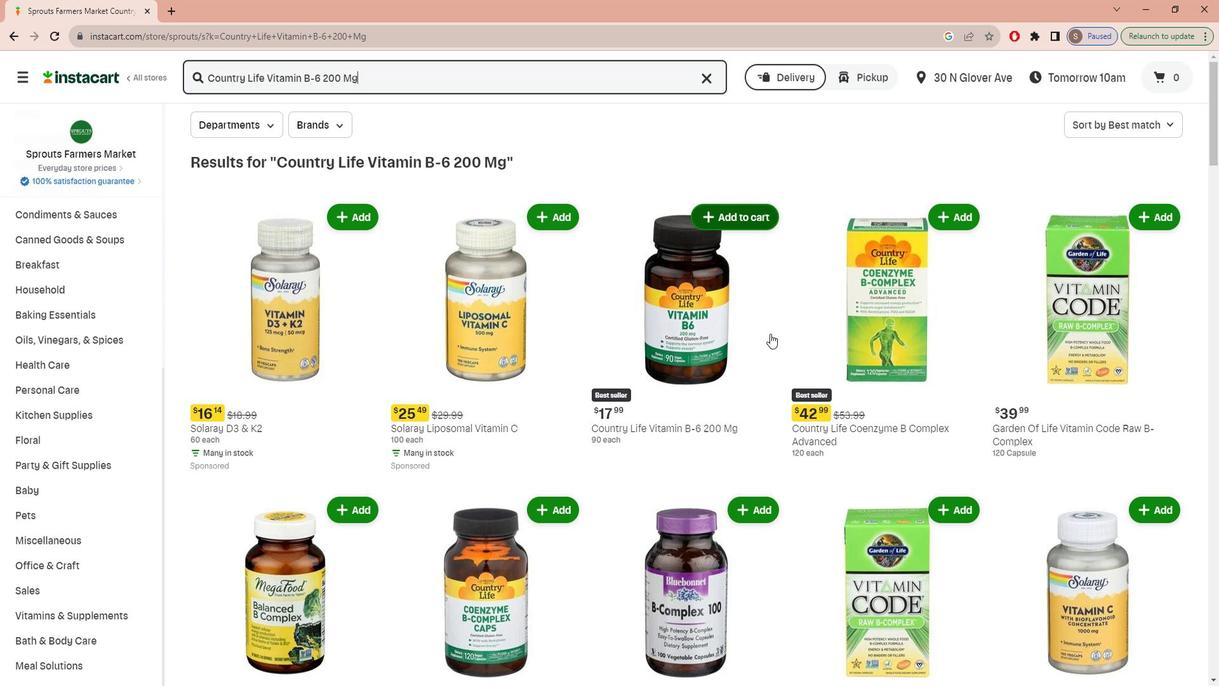 
